 Task: Invite Team Member Softage.1@softage.net to Workspace Business Operations. Invite Team Member Softage.2@softage.net to Workspace Business Operations. Invite Team Member Softage.3@softage.net to Workspace Business Operations. Invite Team Member Softage.4@softage.net to Workspace Business Operations
Action: Mouse moved to (1065, 182)
Screenshot: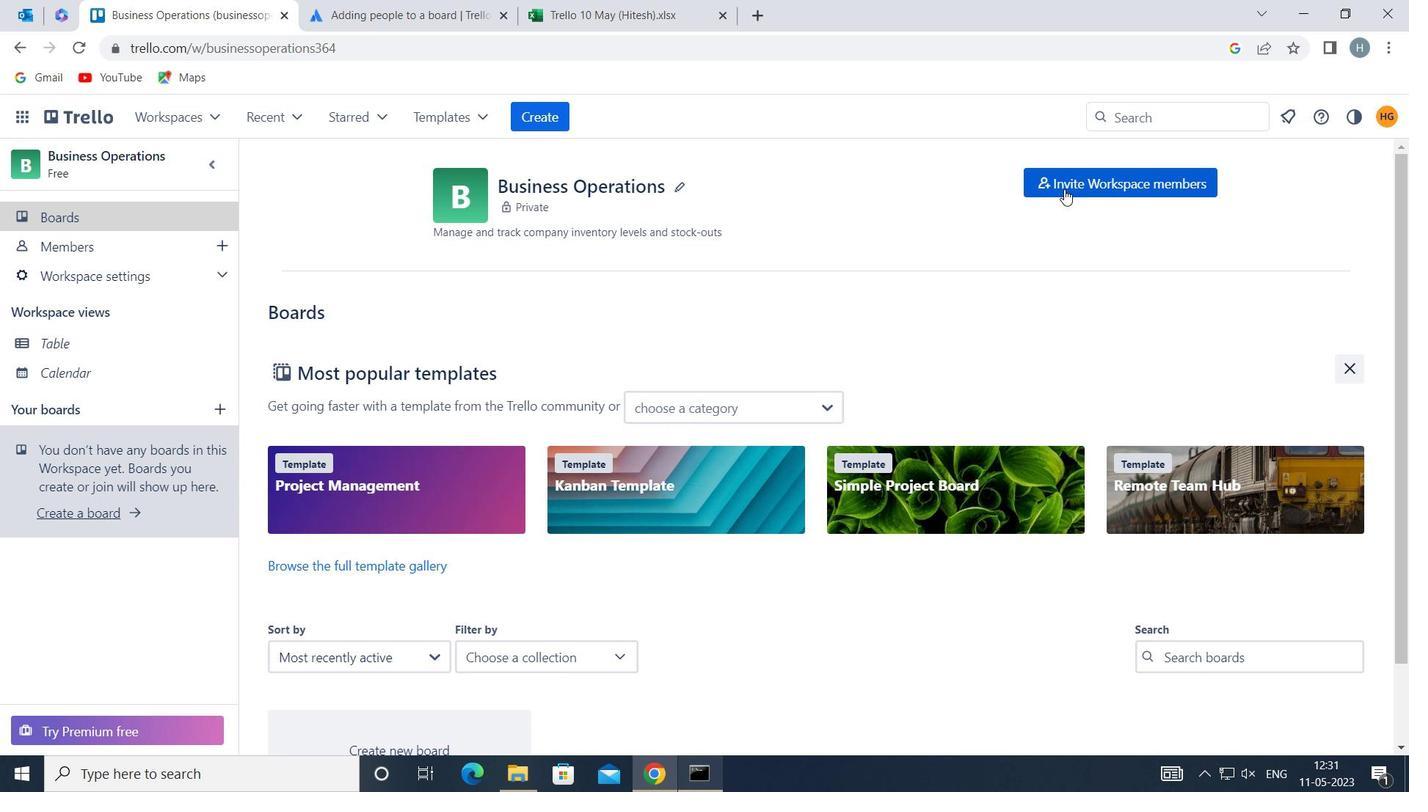 
Action: Mouse pressed left at (1065, 182)
Screenshot: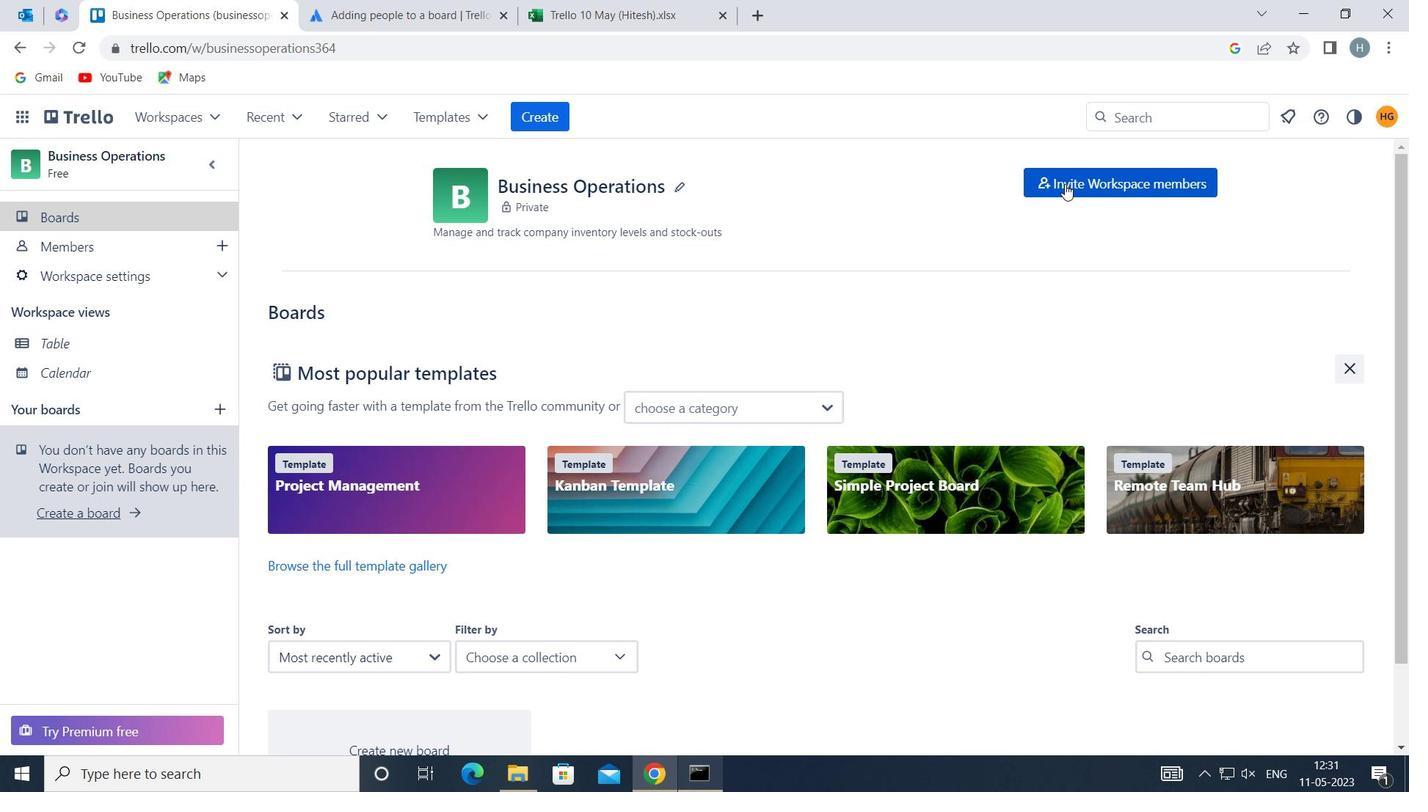 
Action: Mouse moved to (727, 406)
Screenshot: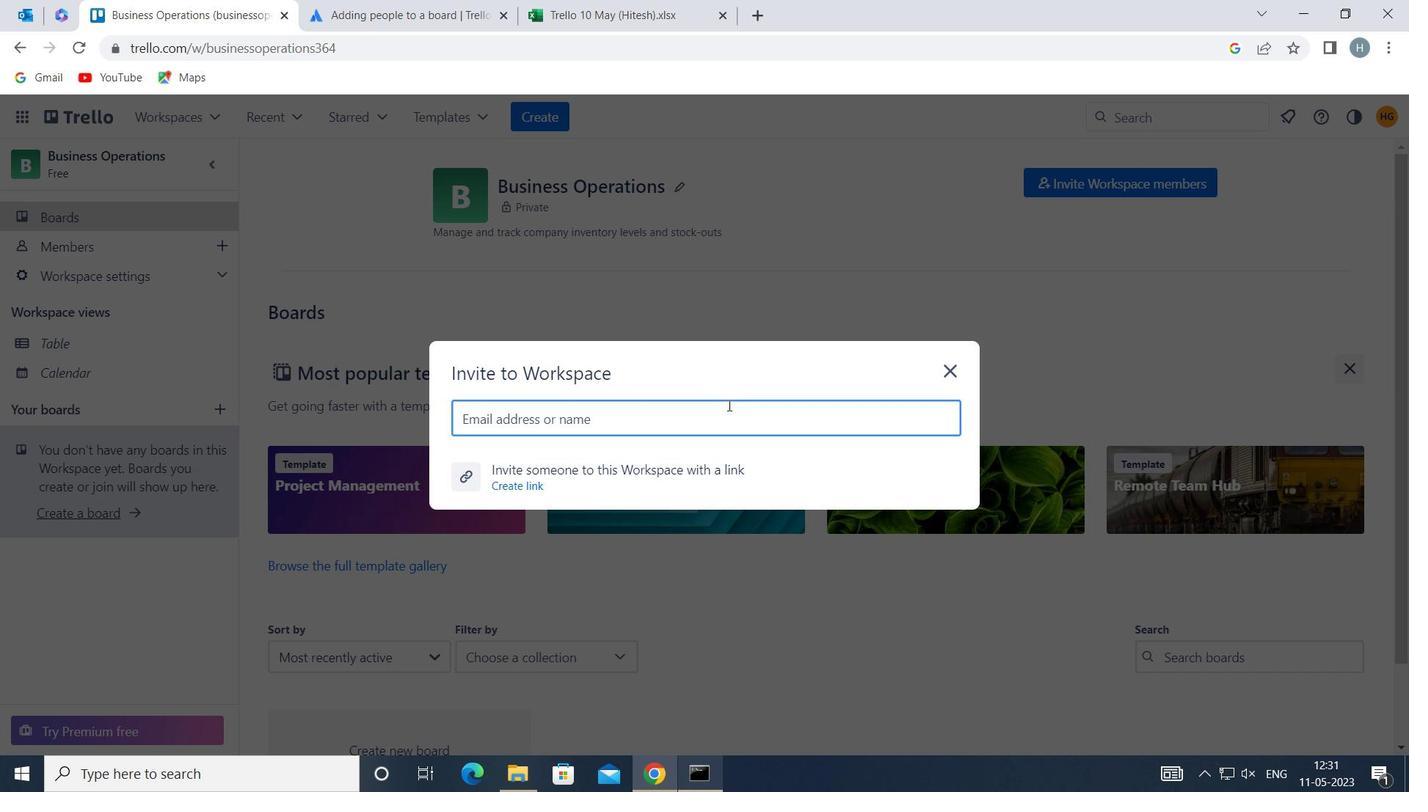 
Action: Key pressed softage.<Key.shift>!<Key.backspace>1<Key.shift>@SOFTAGE.NET
Screenshot: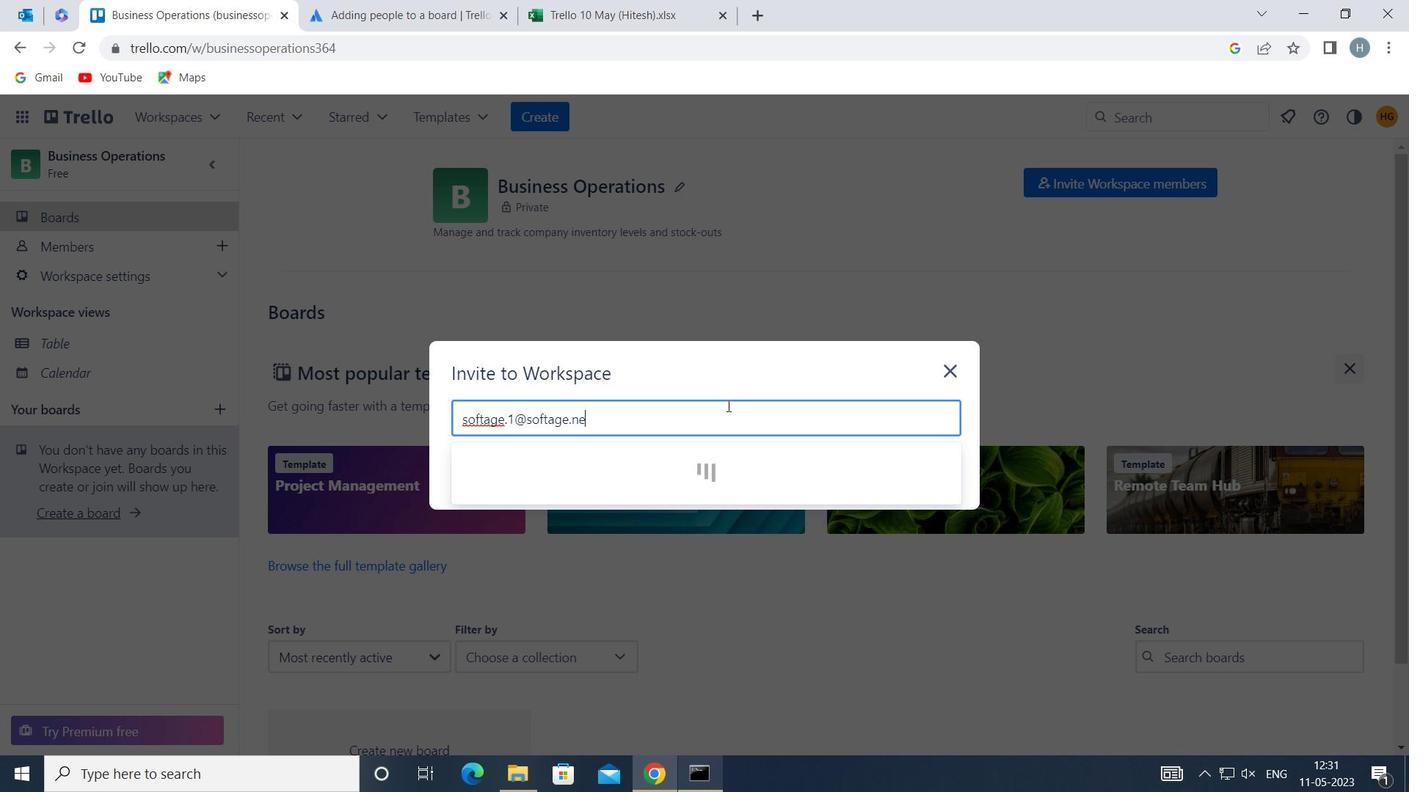 
Action: Mouse moved to (512, 468)
Screenshot: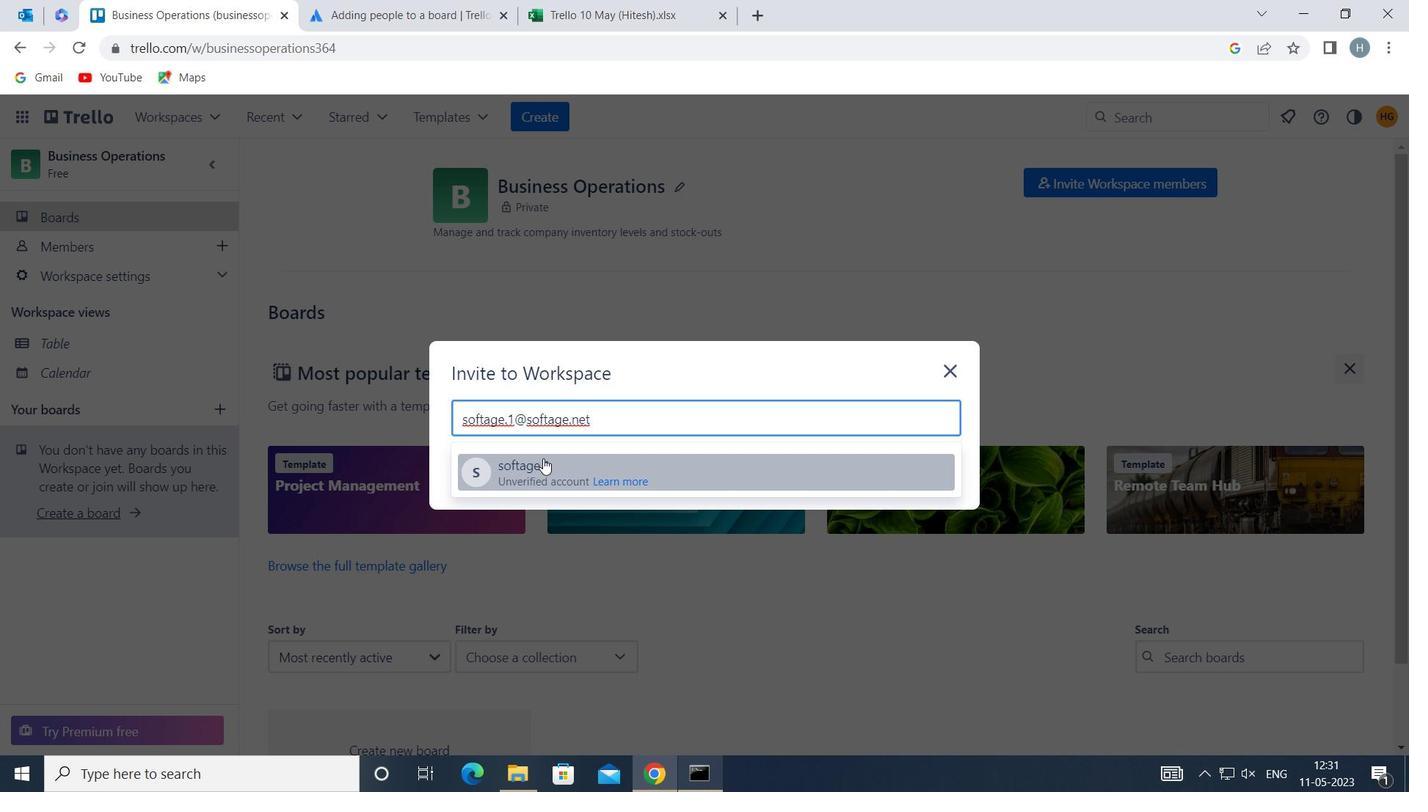 
Action: Mouse pressed left at (512, 468)
Screenshot: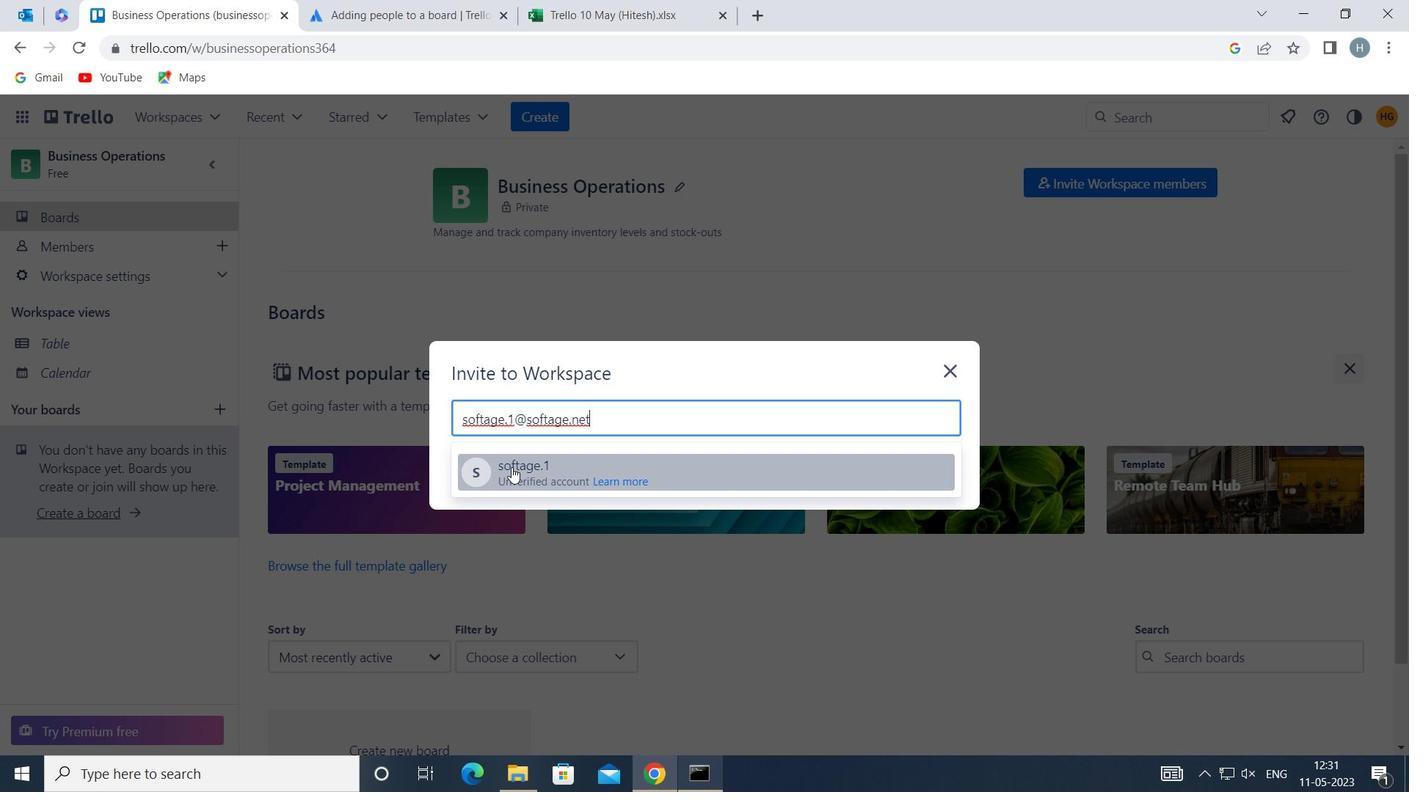 
Action: Mouse moved to (505, 471)
Screenshot: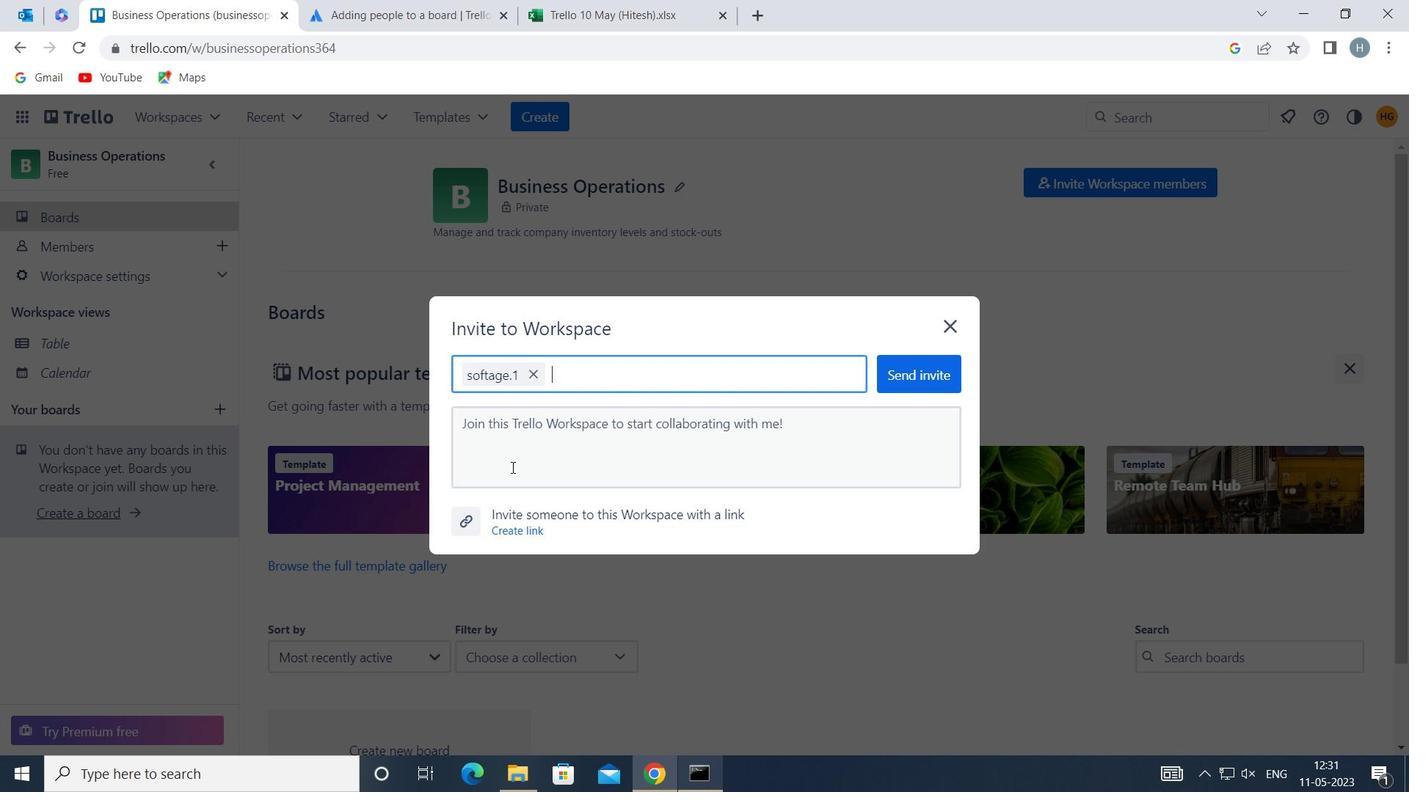 
Action: Key pressed SOFTAGE.2<Key.shift>@SOFTAGE.NET
Screenshot: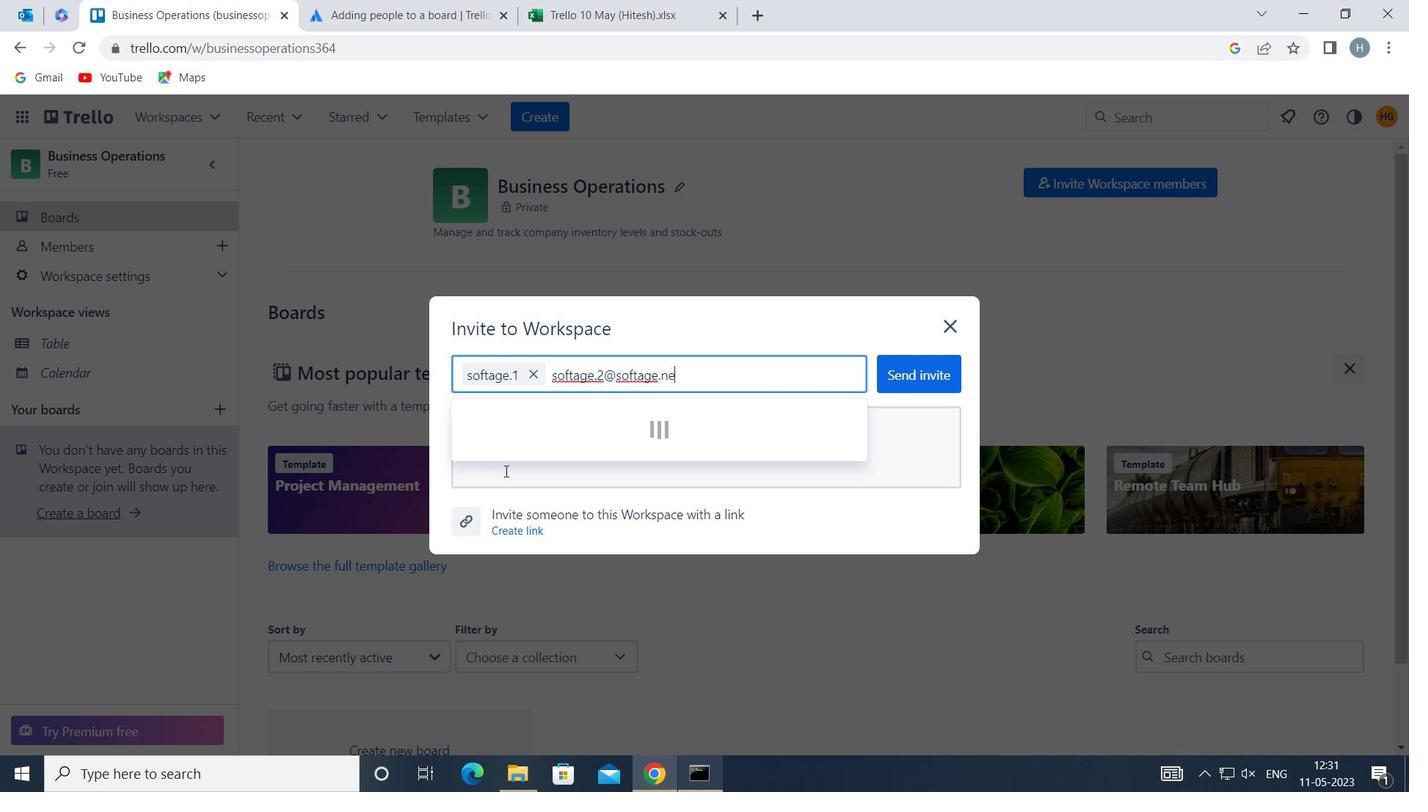 
Action: Mouse moved to (512, 429)
Screenshot: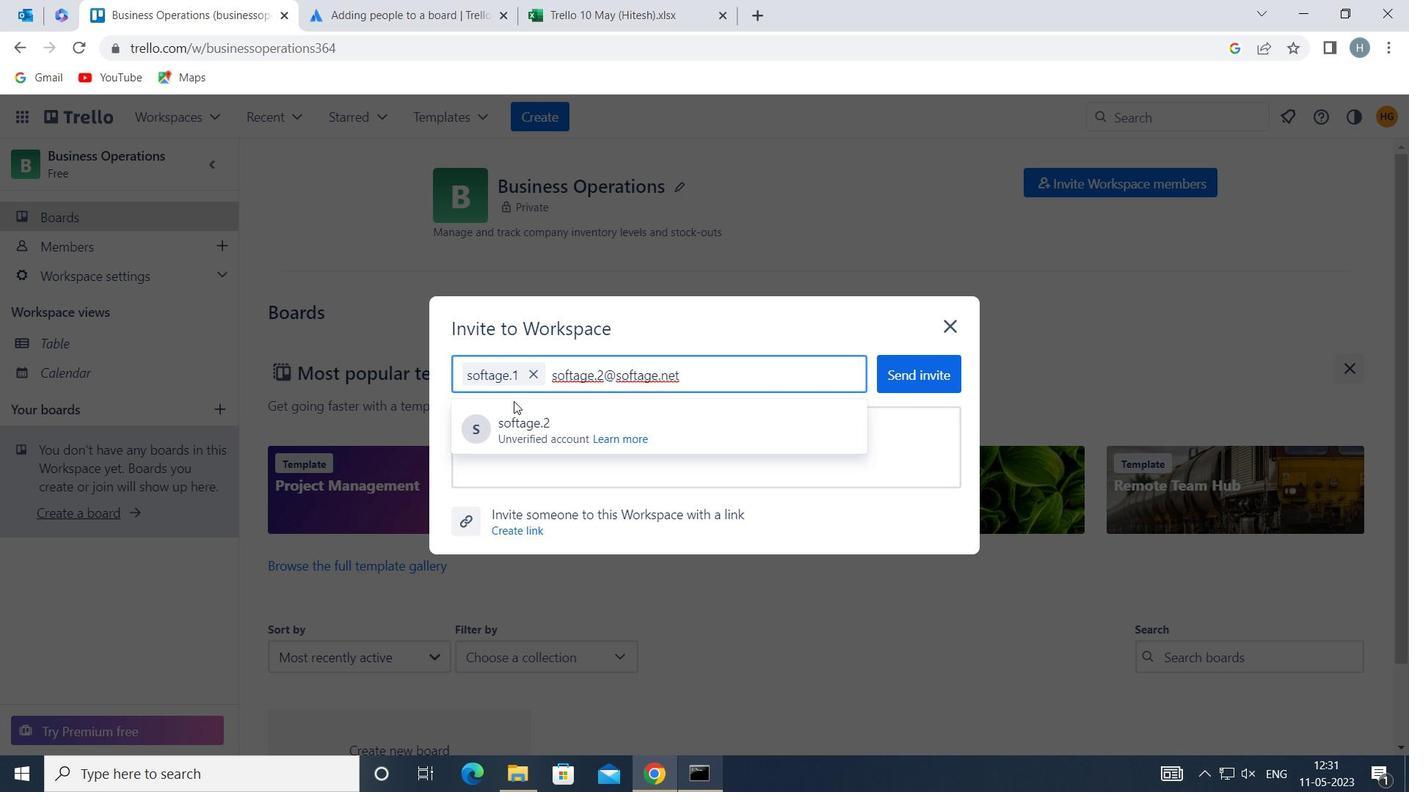 
Action: Mouse pressed left at (512, 429)
Screenshot: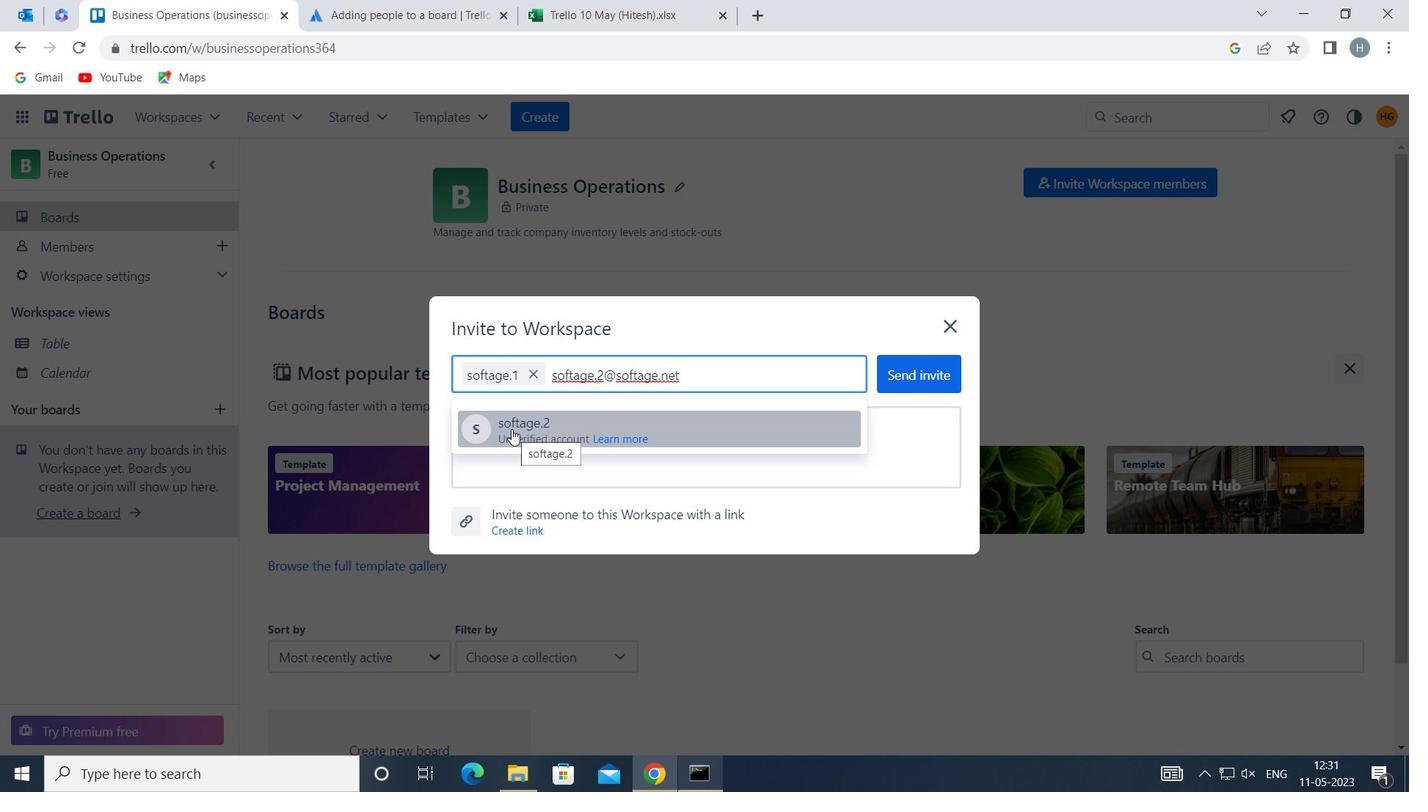 
Action: Mouse moved to (635, 375)
Screenshot: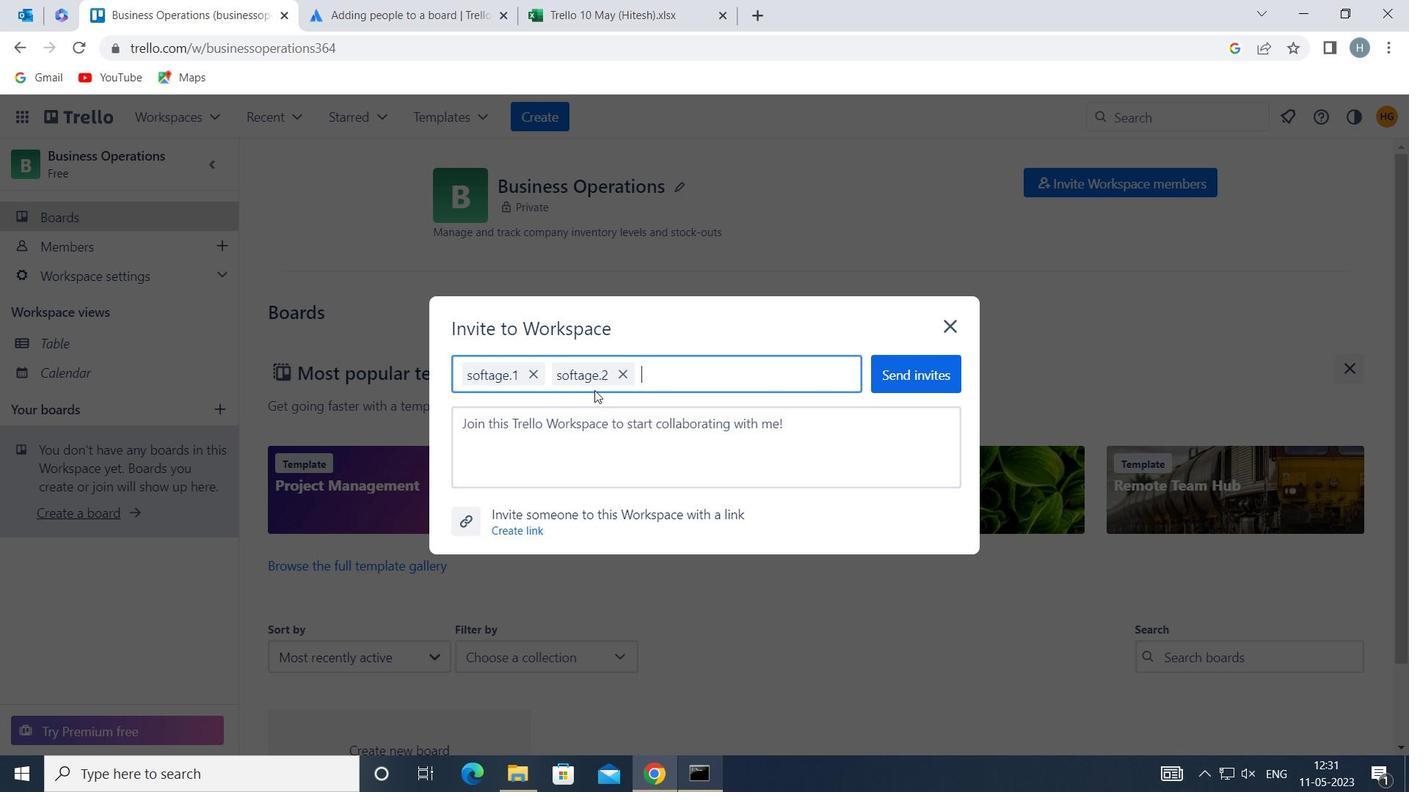 
Action: Key pressed SOFTAGE.3<Key.shift>@SOFTAGE.NET
Screenshot: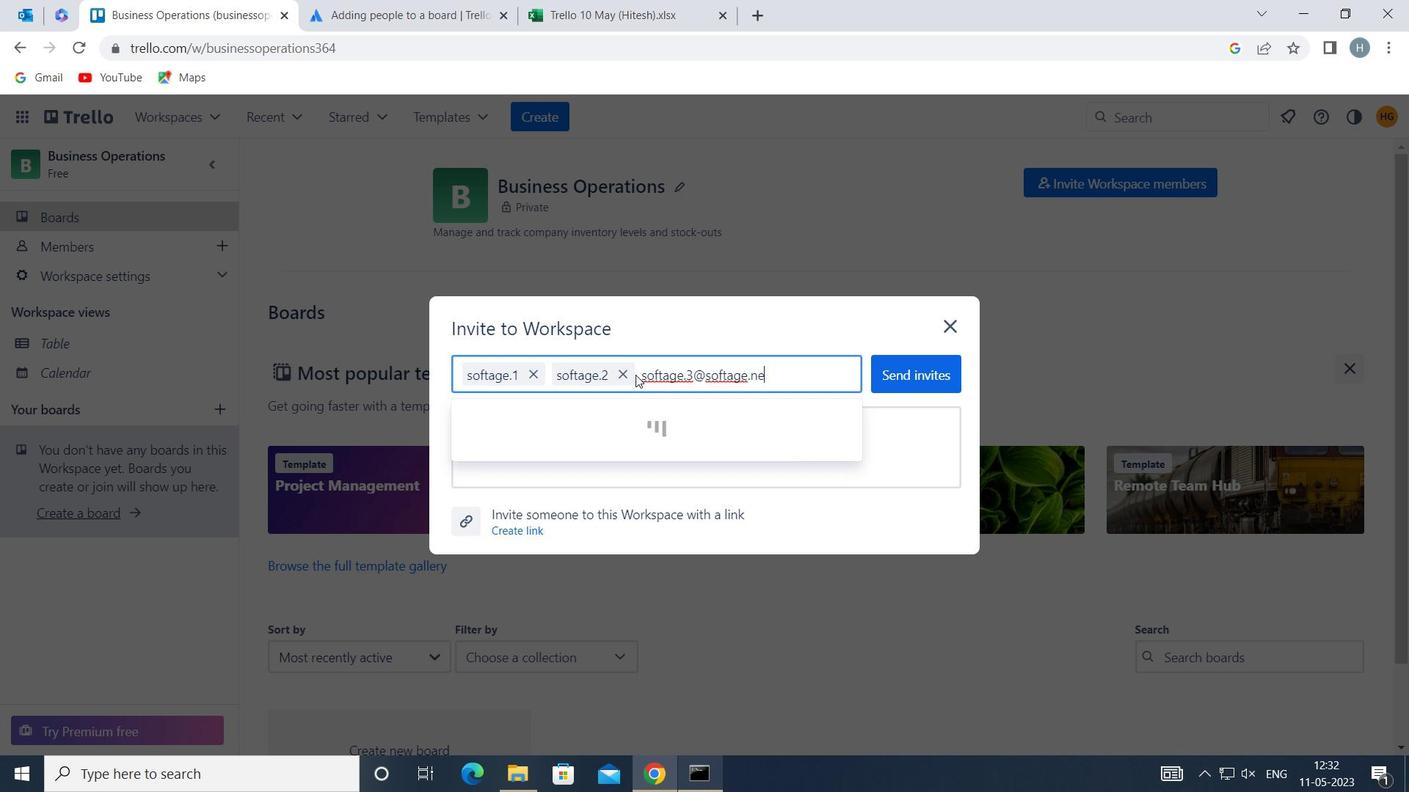 
Action: Mouse moved to (522, 420)
Screenshot: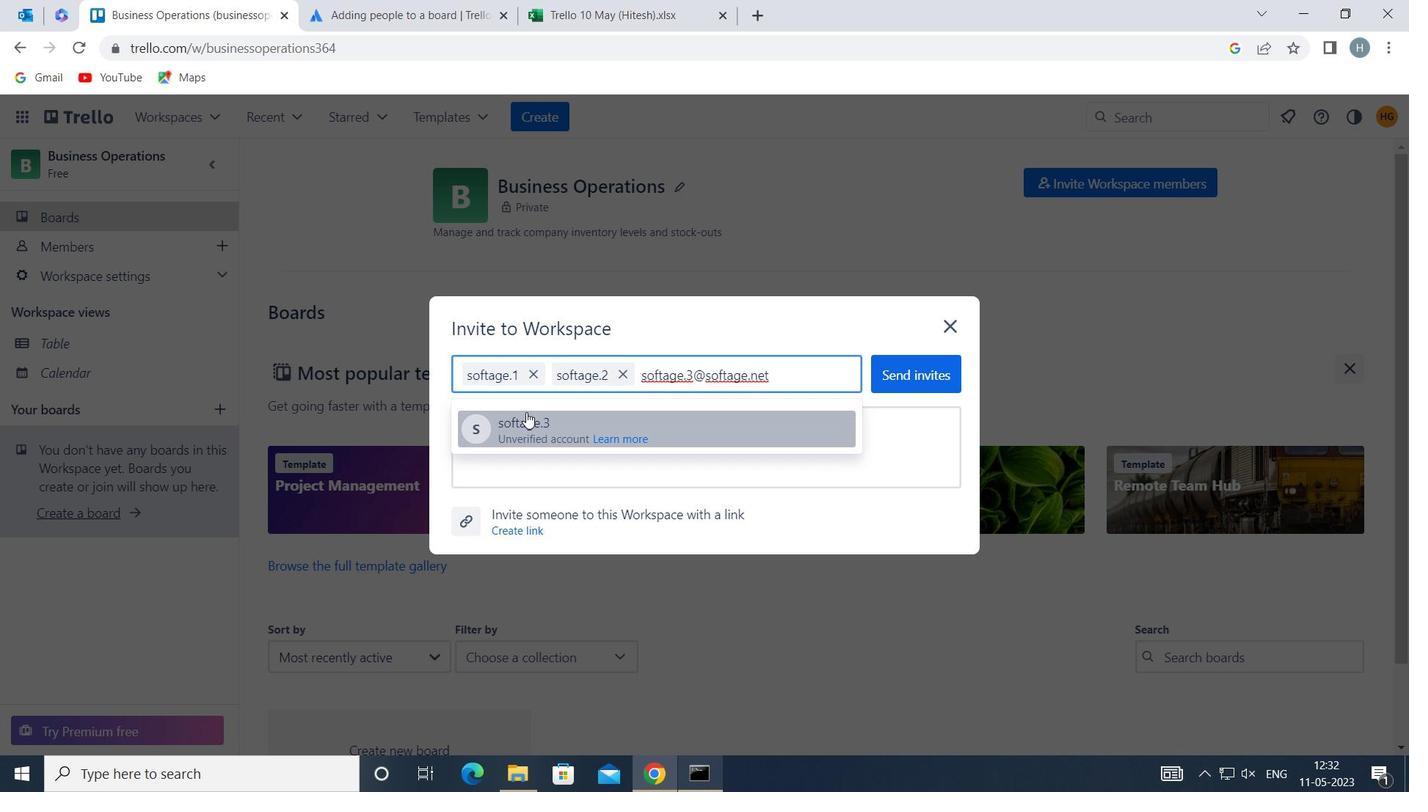 
Action: Mouse pressed left at (522, 420)
Screenshot: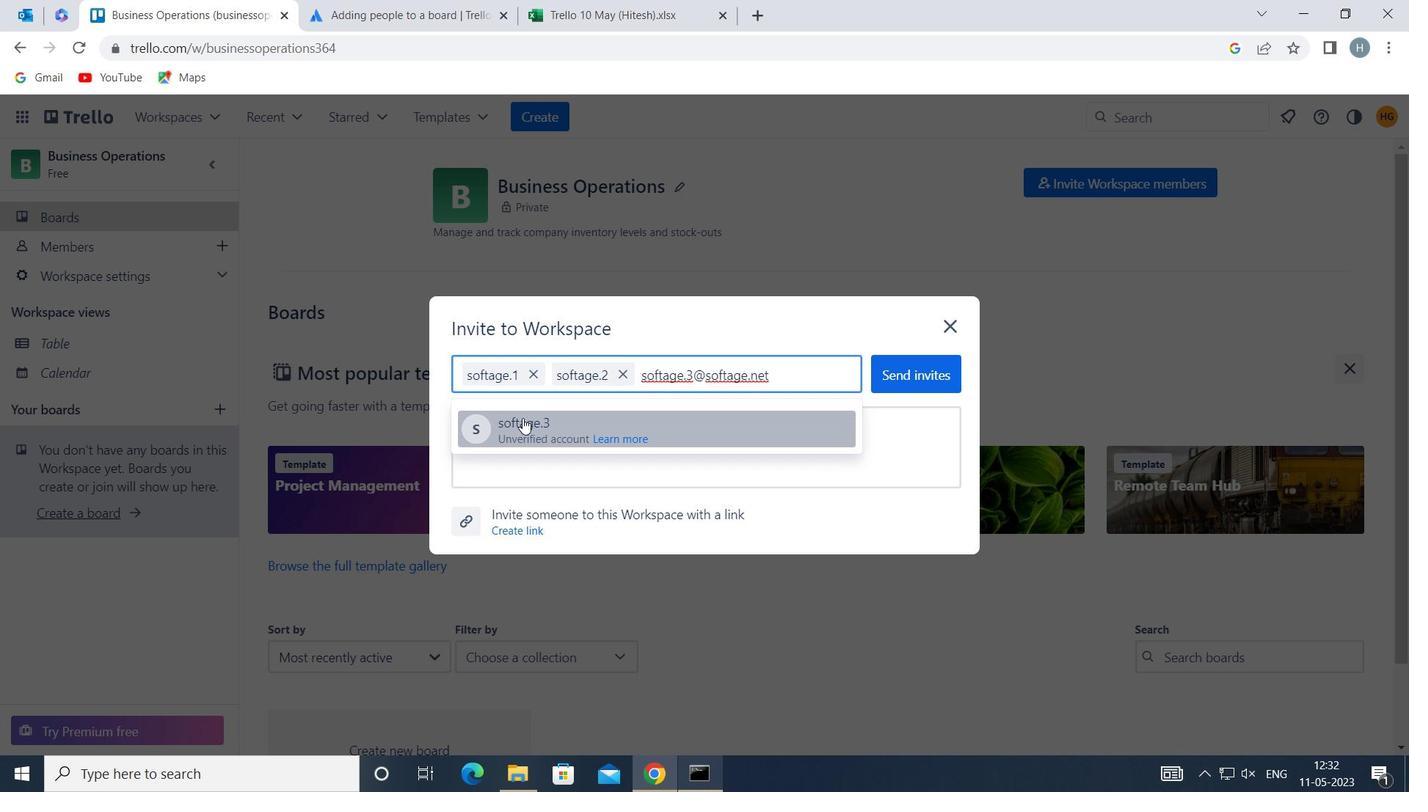 
Action: Mouse moved to (521, 421)
Screenshot: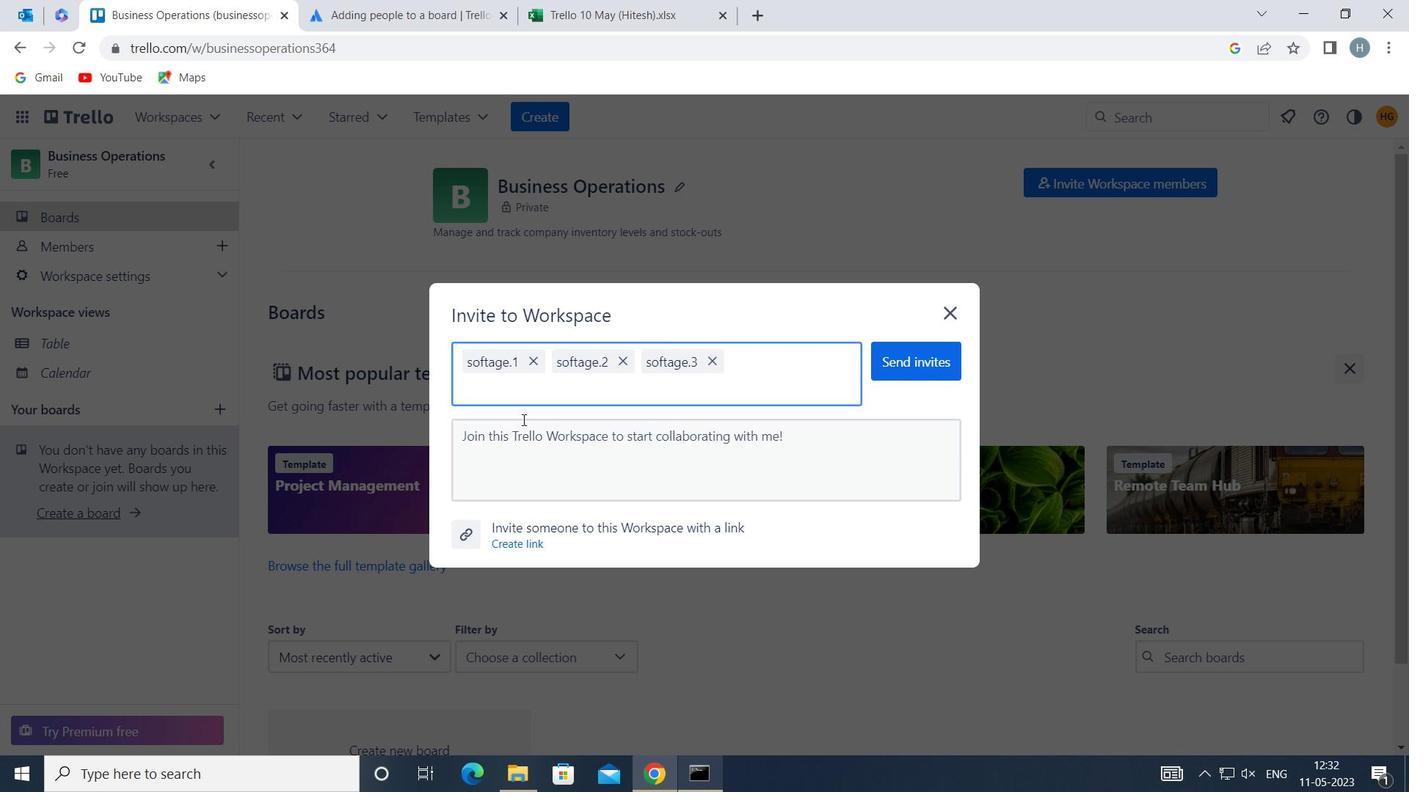 
Action: Key pressed SOFTAGE.4<Key.shift>@SOFTAGE.NET
Screenshot: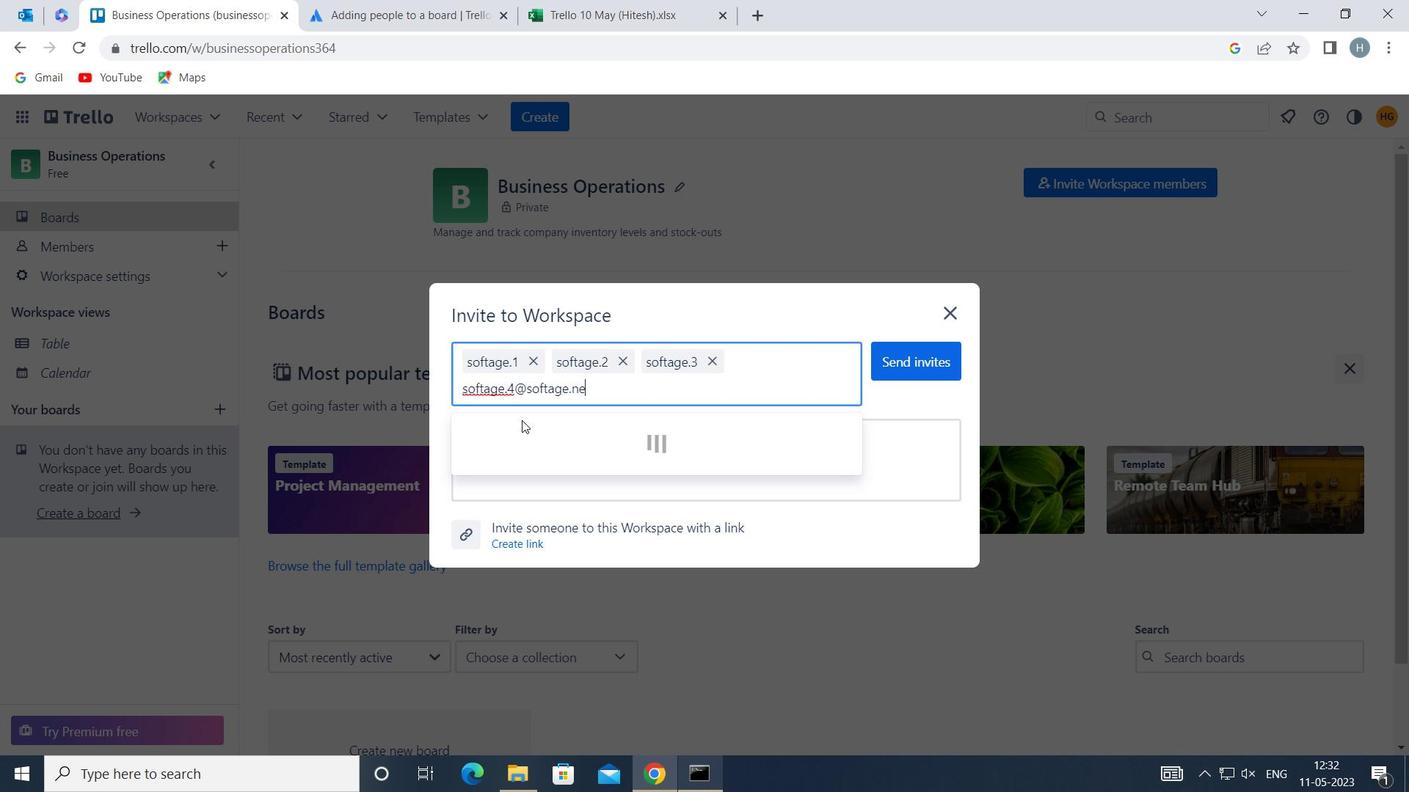 
Action: Mouse moved to (520, 431)
Screenshot: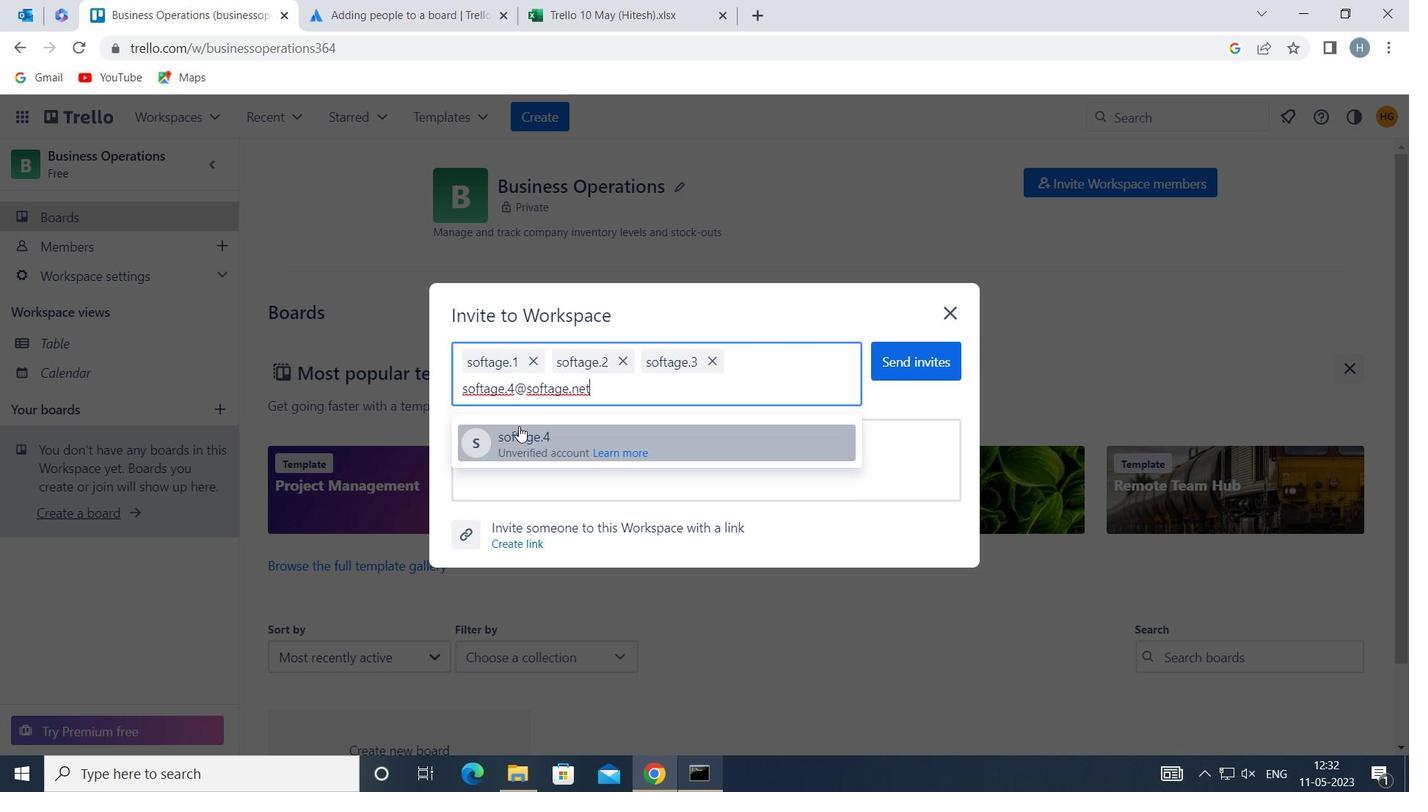 
Action: Mouse pressed left at (520, 431)
Screenshot: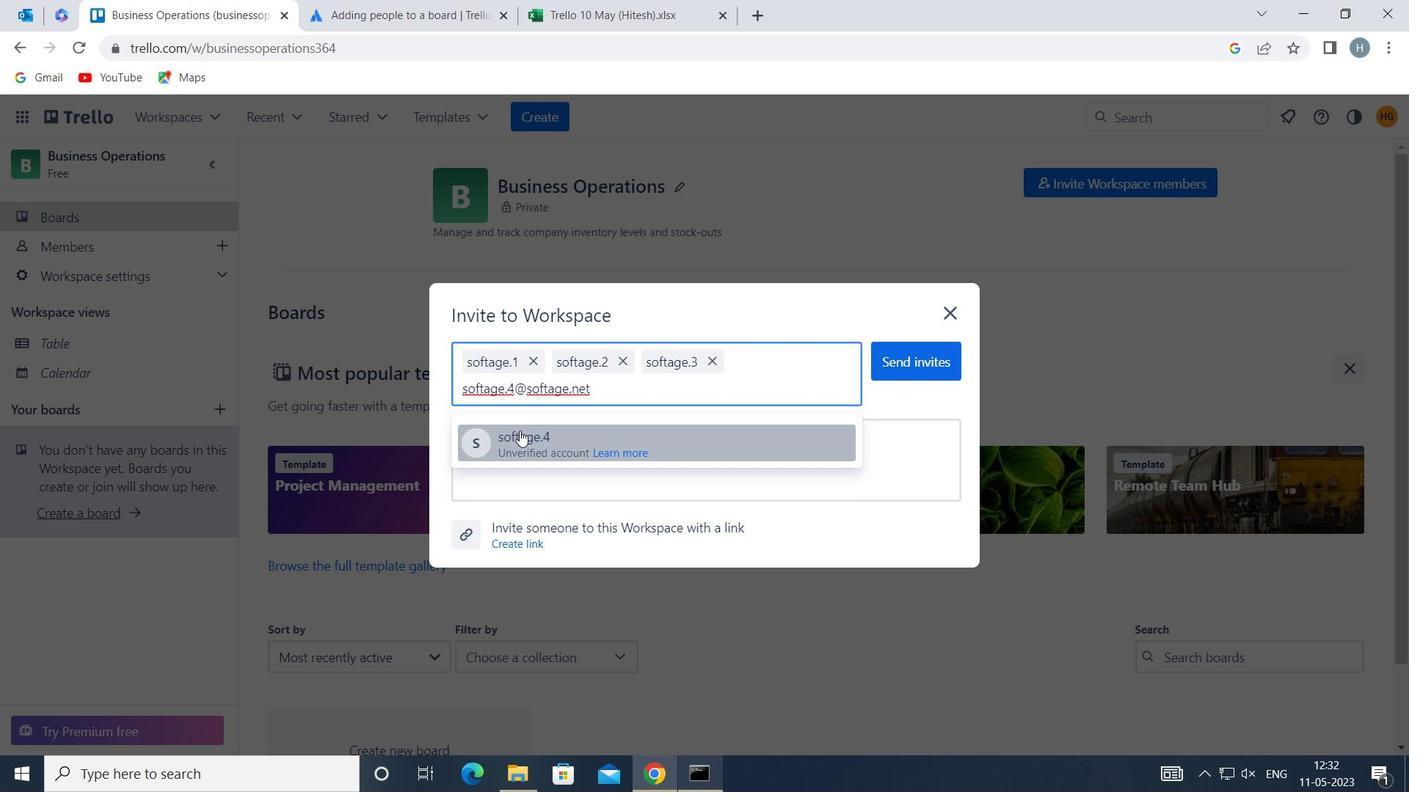 
Action: Mouse moved to (891, 361)
Screenshot: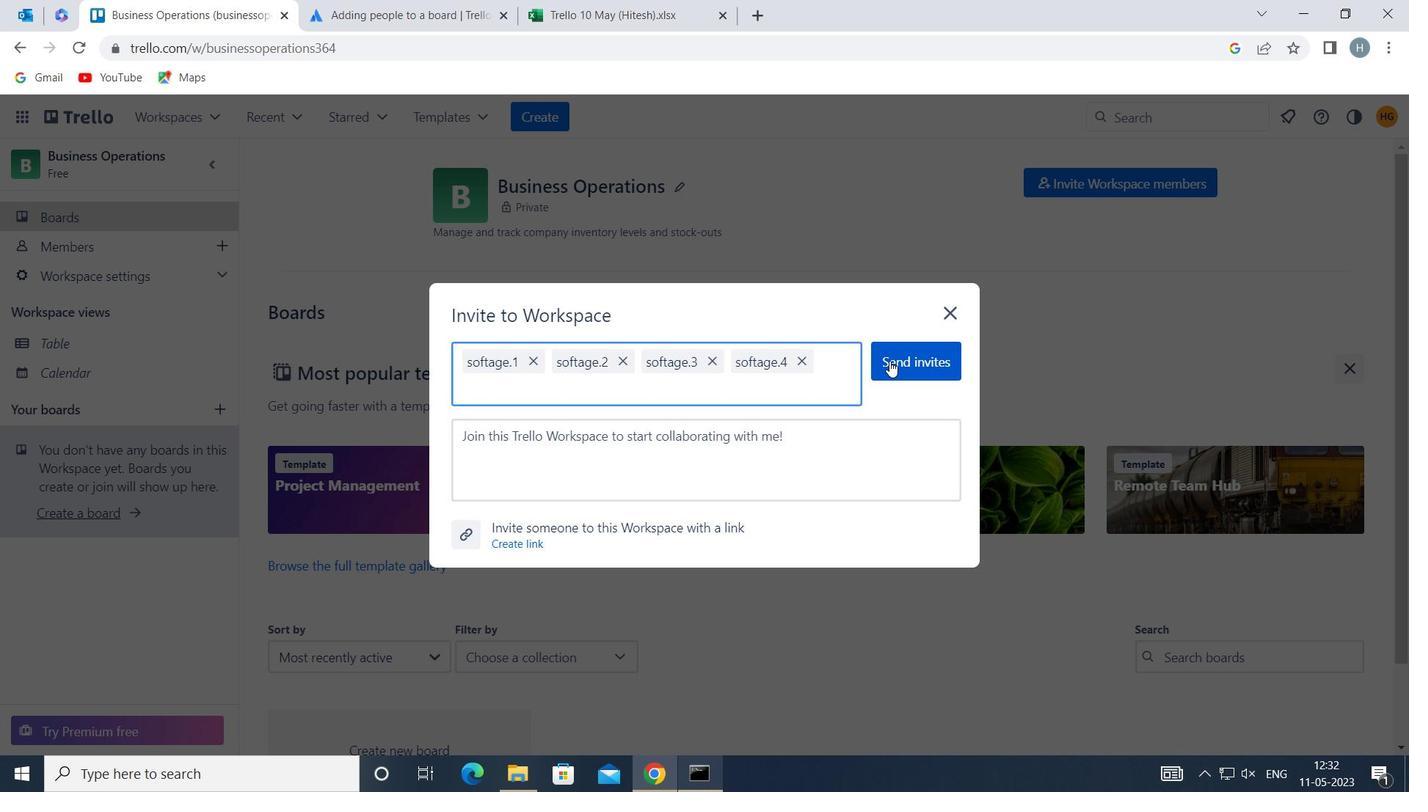 
Action: Mouse pressed left at (891, 361)
Screenshot: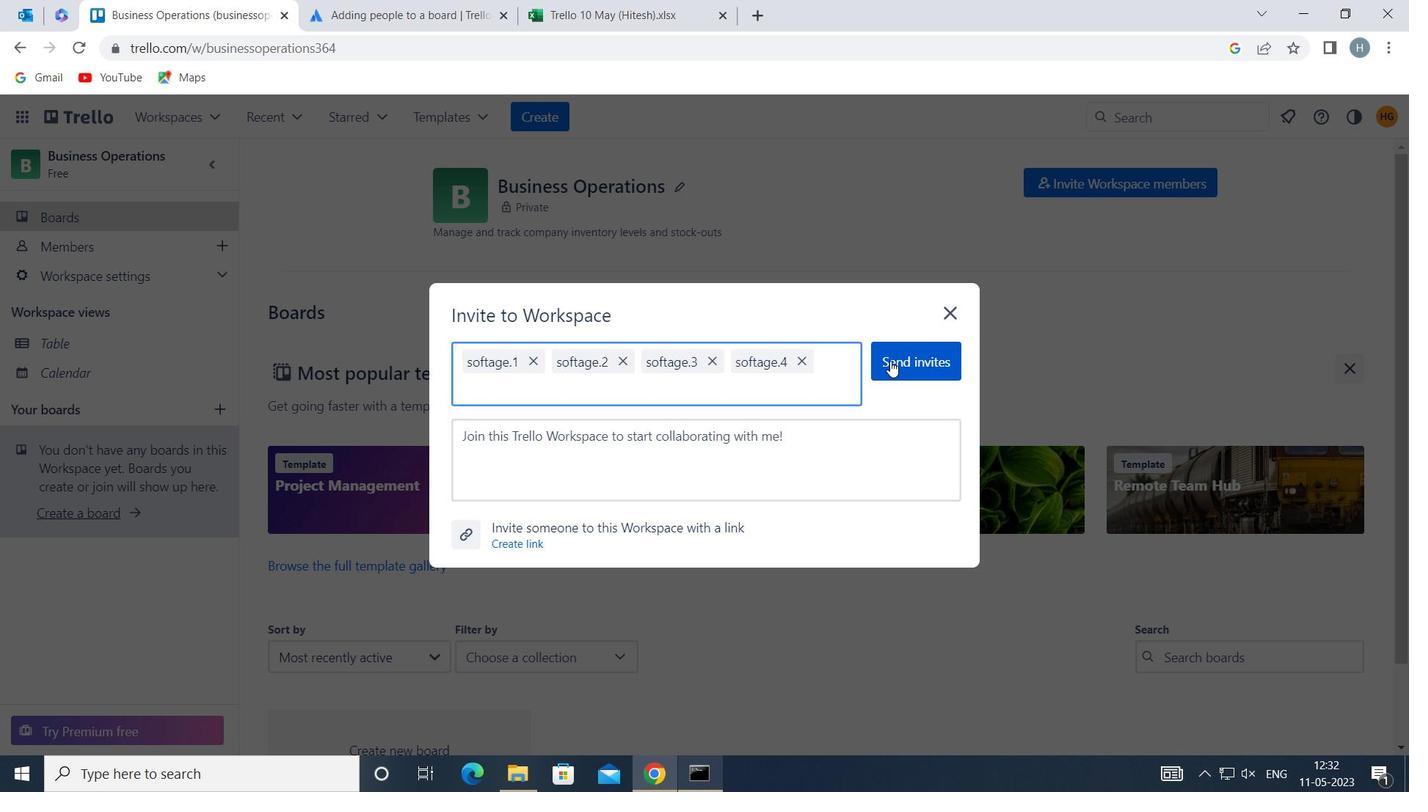 
Action: Mouse moved to (842, 309)
Screenshot: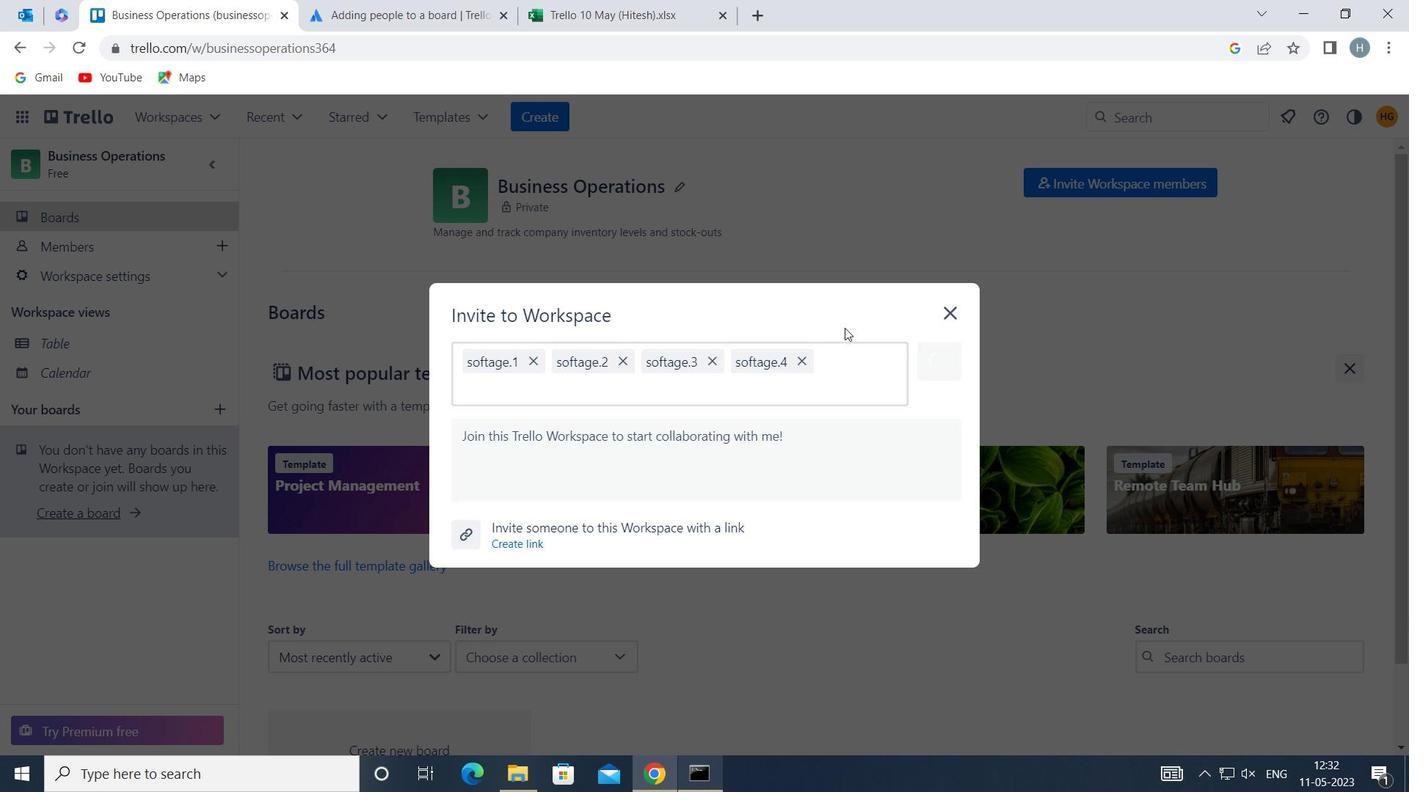 
